 Task: Use the formula "CSC" in spreadsheet "Project protfolio".
Action: Mouse moved to (658, 85)
Screenshot: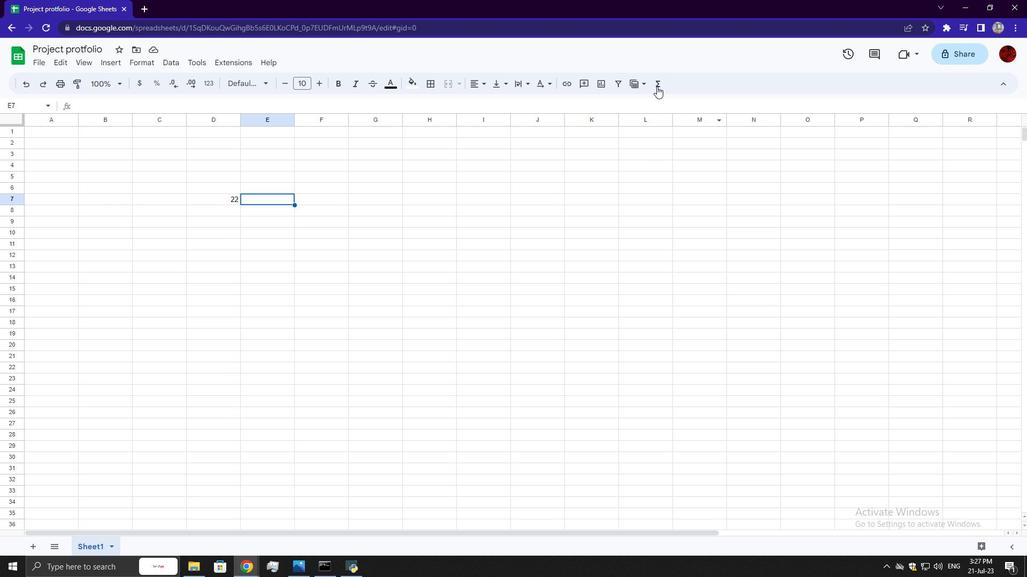 
Action: Mouse pressed left at (658, 85)
Screenshot: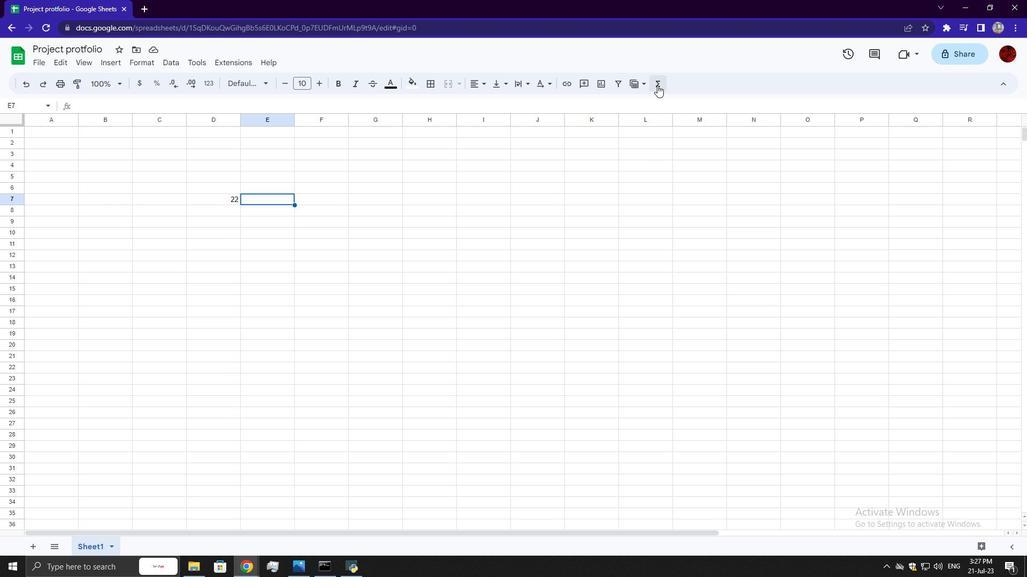 
Action: Mouse moved to (903, 69)
Screenshot: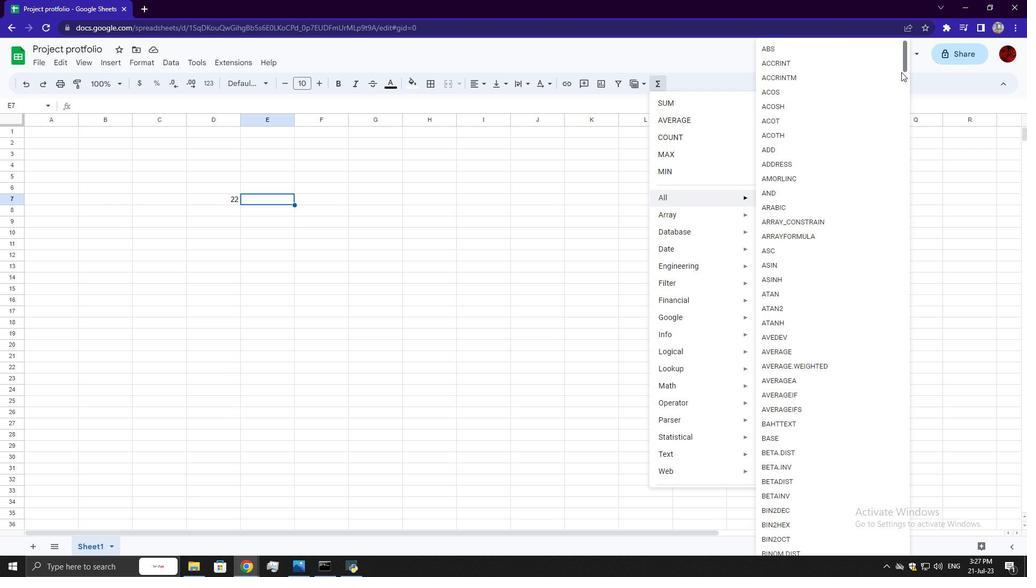 
Action: Mouse pressed left at (903, 69)
Screenshot: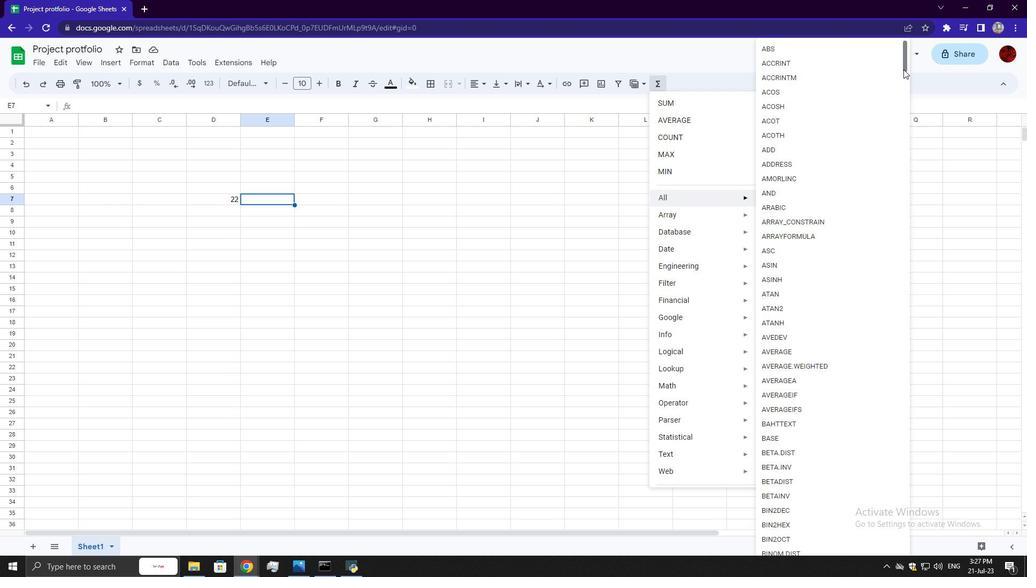 
Action: Mouse moved to (768, 257)
Screenshot: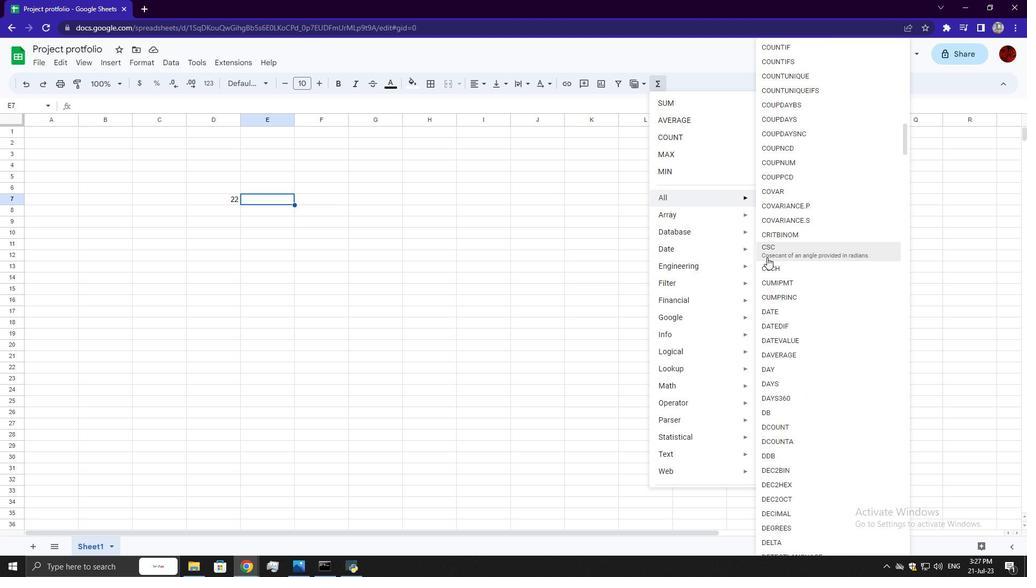 
Action: Mouse pressed left at (768, 257)
Screenshot: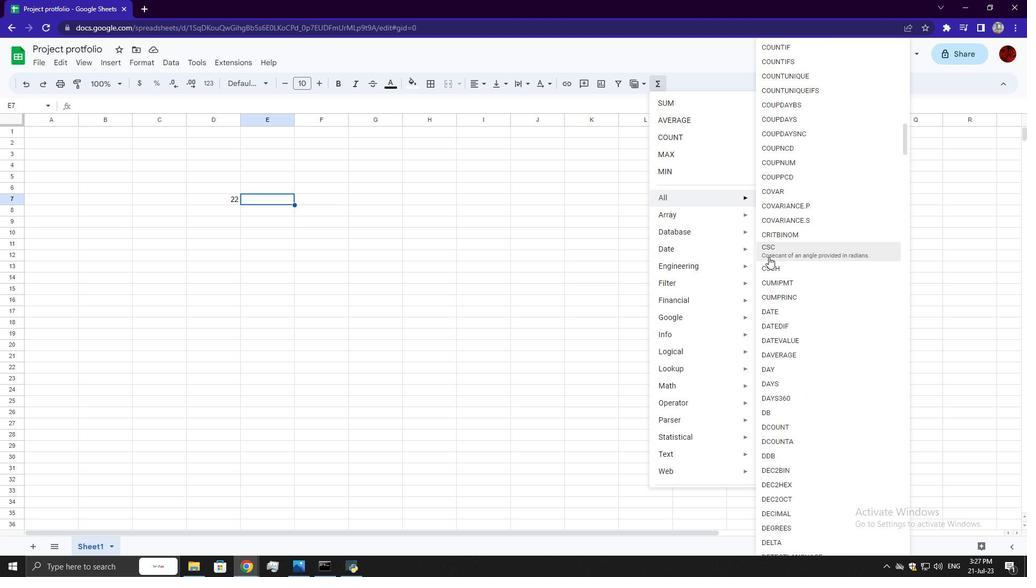 
Action: Mouse moved to (229, 199)
Screenshot: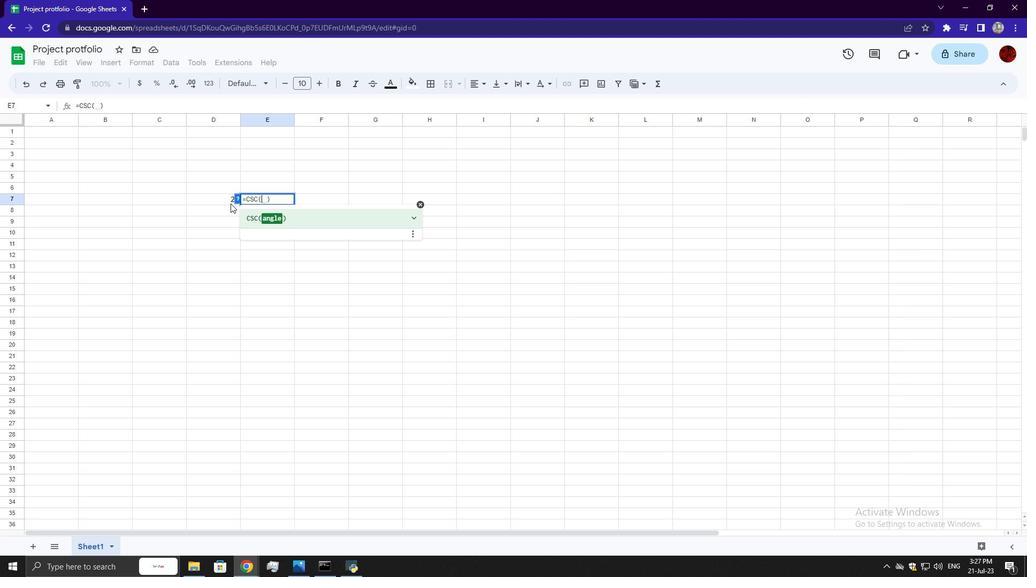 
Action: Mouse pressed left at (229, 199)
Screenshot: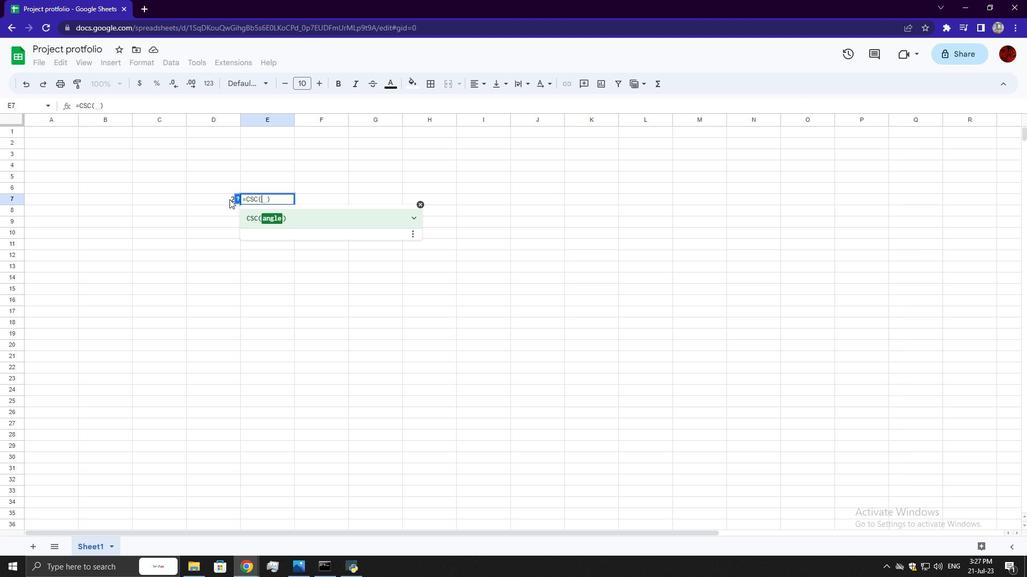 
Action: Mouse moved to (229, 199)
Screenshot: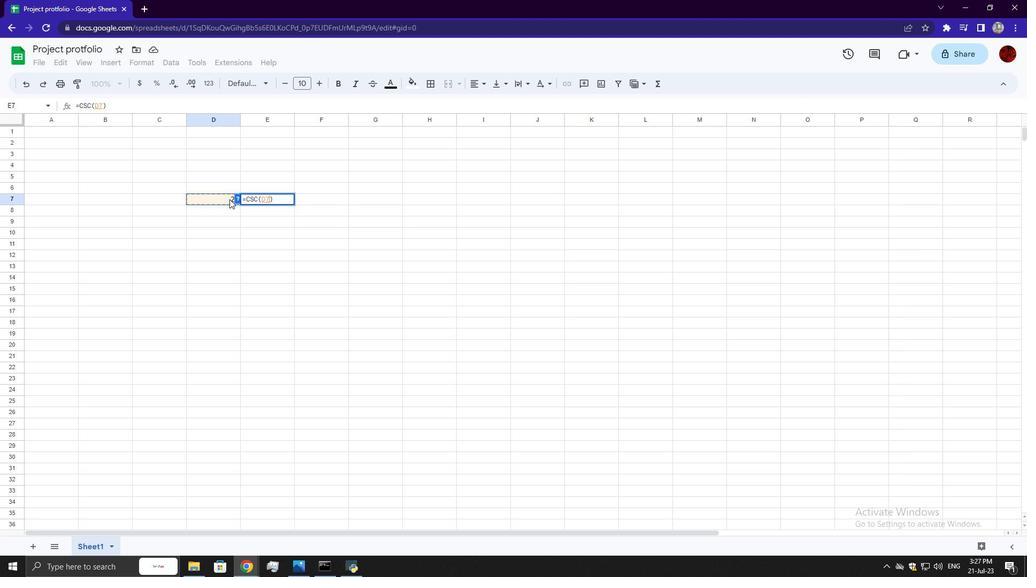 
Action: Key pressed <Key.enter>
Screenshot: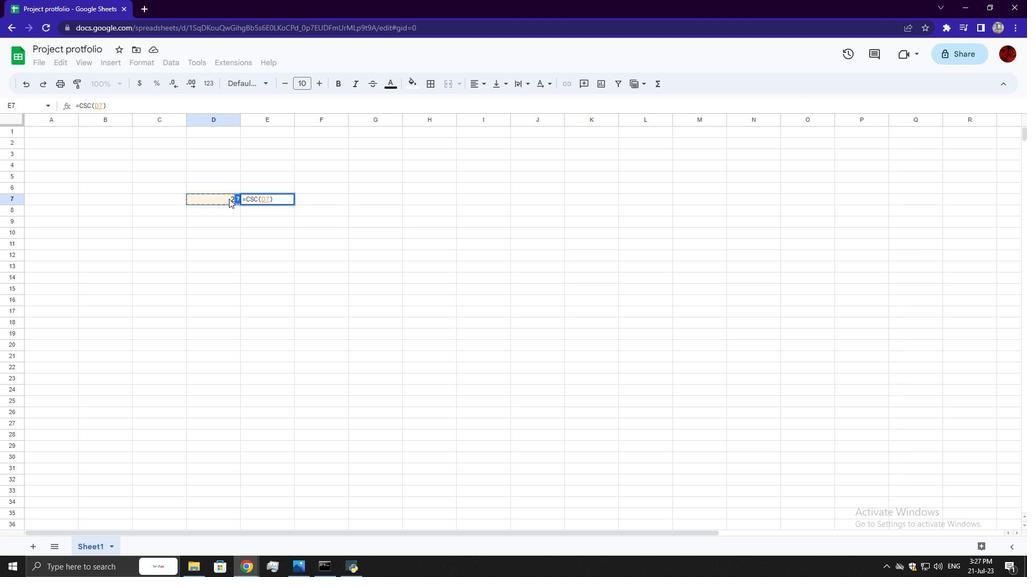 
